 Task: In the  document improvement.docx, change border color to  'Red' and border width to  '1' Select the first Column and fill it with the color  Light Orange
Action: Mouse moved to (242, 301)
Screenshot: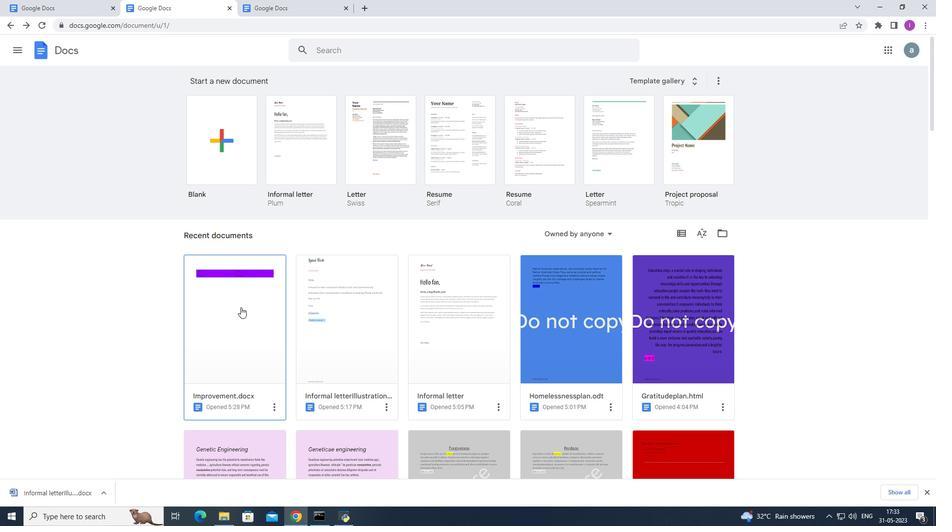 
Action: Mouse pressed left at (242, 301)
Screenshot: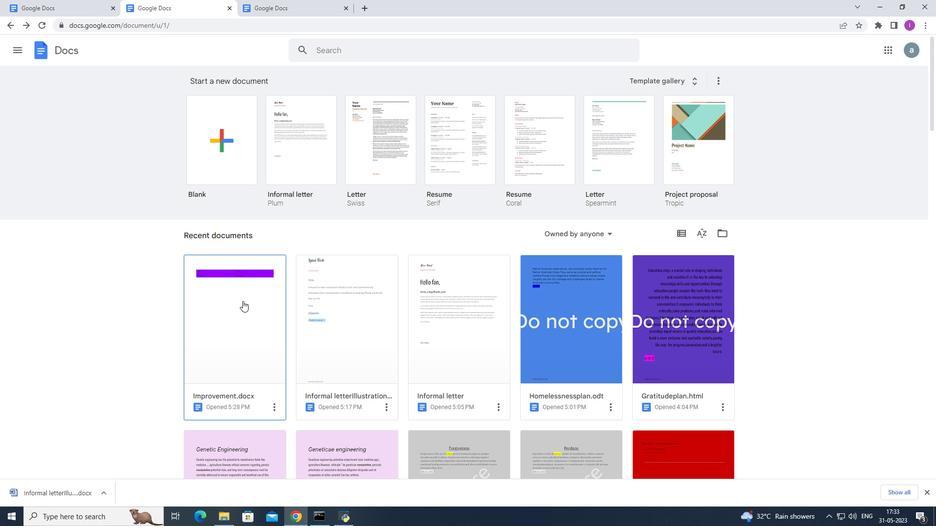 
Action: Mouse moved to (332, 167)
Screenshot: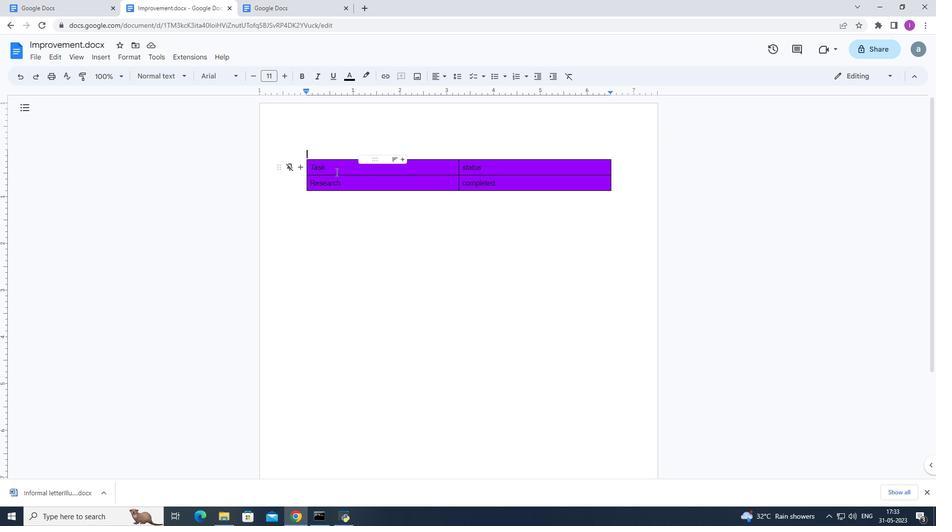 
Action: Mouse pressed left at (332, 167)
Screenshot: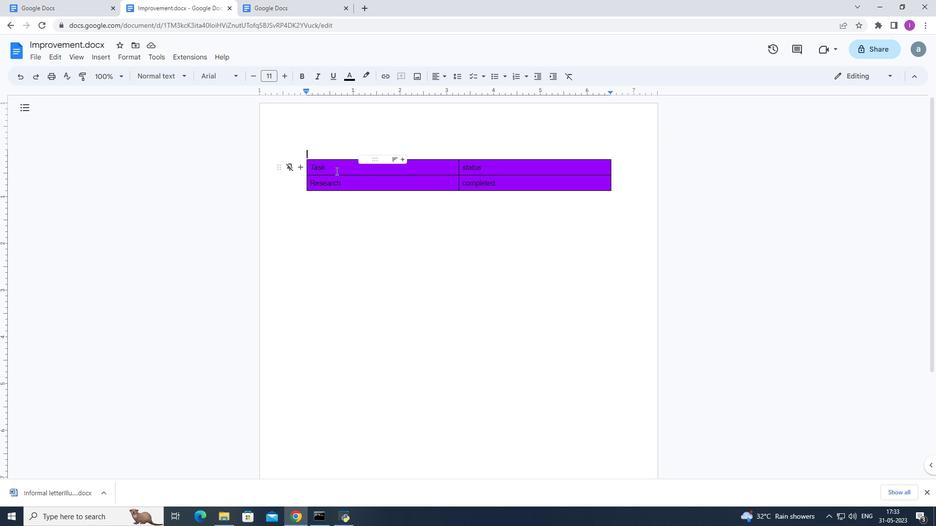 
Action: Mouse moved to (598, 75)
Screenshot: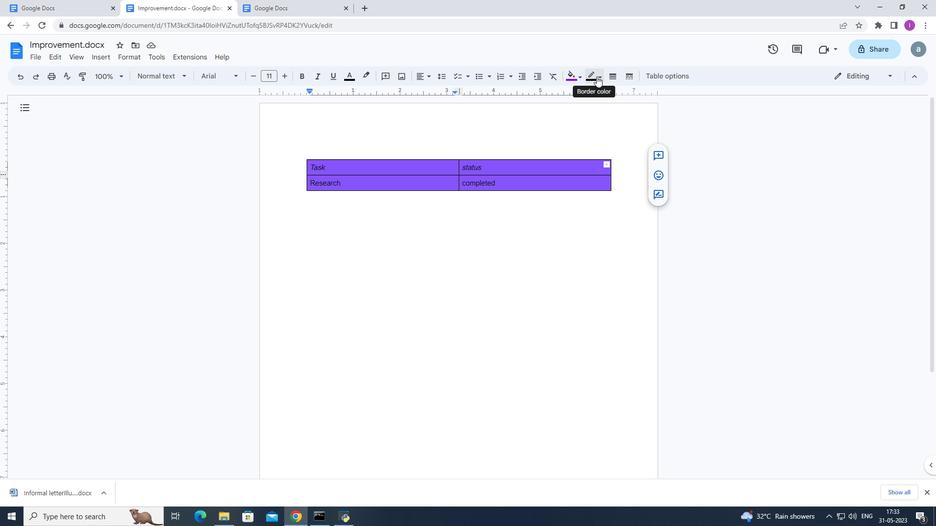 
Action: Mouse pressed left at (598, 75)
Screenshot: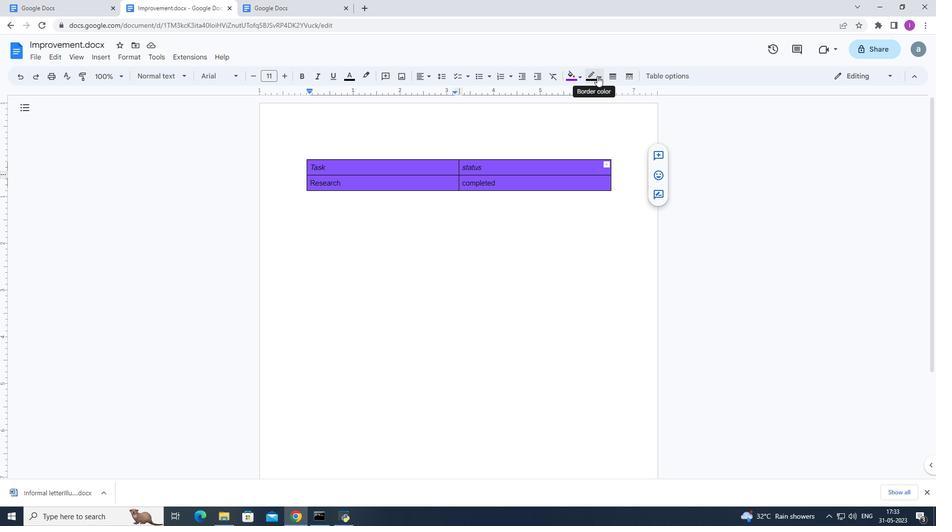 
Action: Mouse moved to (606, 105)
Screenshot: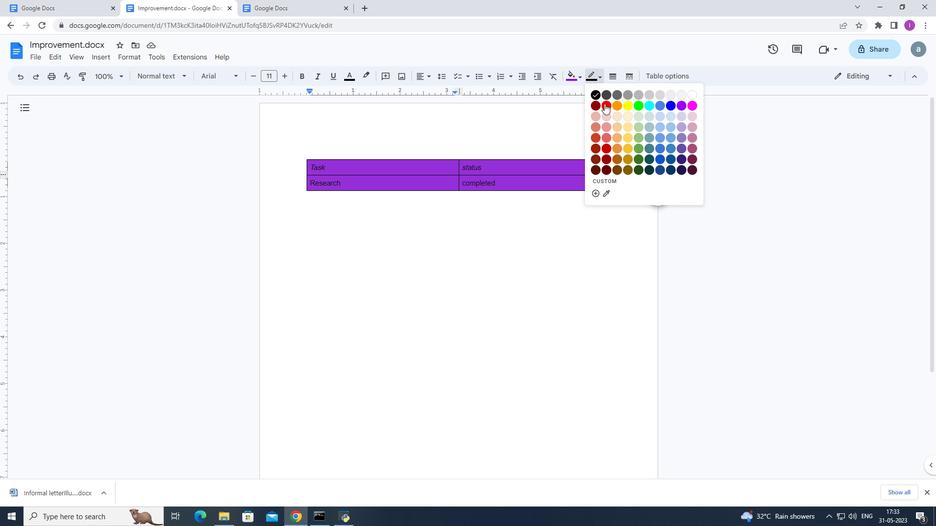 
Action: Mouse pressed left at (606, 105)
Screenshot: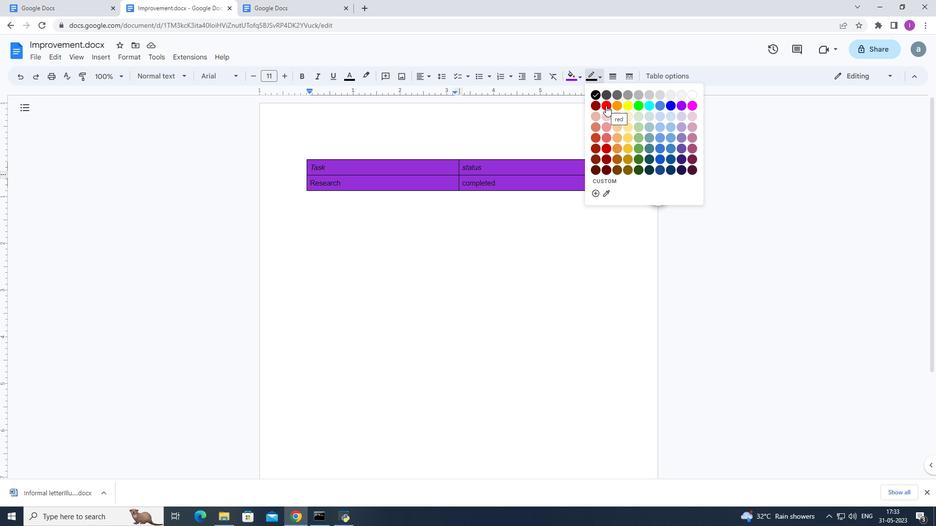 
Action: Mouse moved to (660, 75)
Screenshot: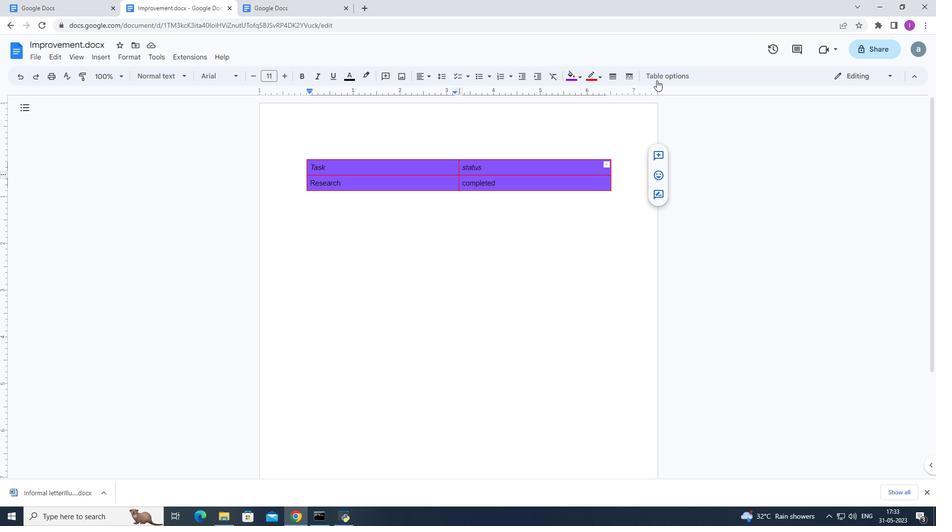 
Action: Mouse pressed left at (660, 75)
Screenshot: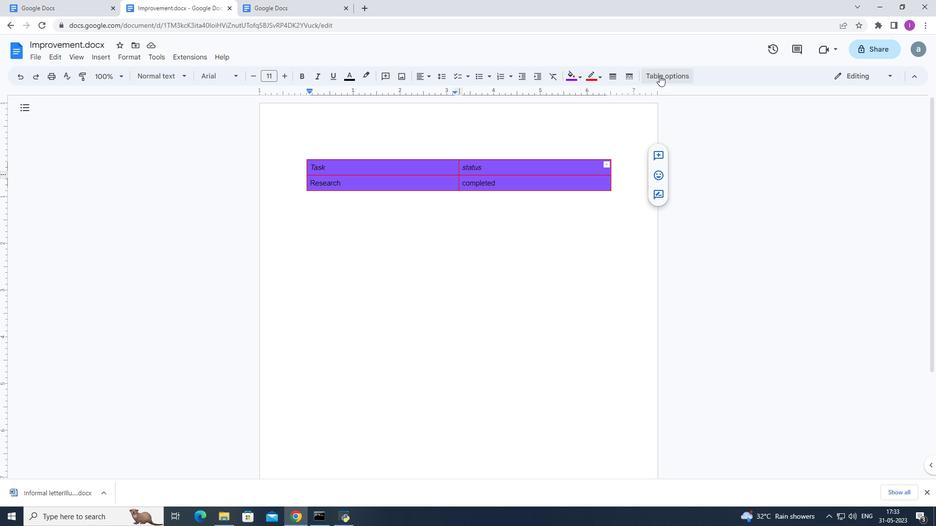 
Action: Mouse moved to (821, 109)
Screenshot: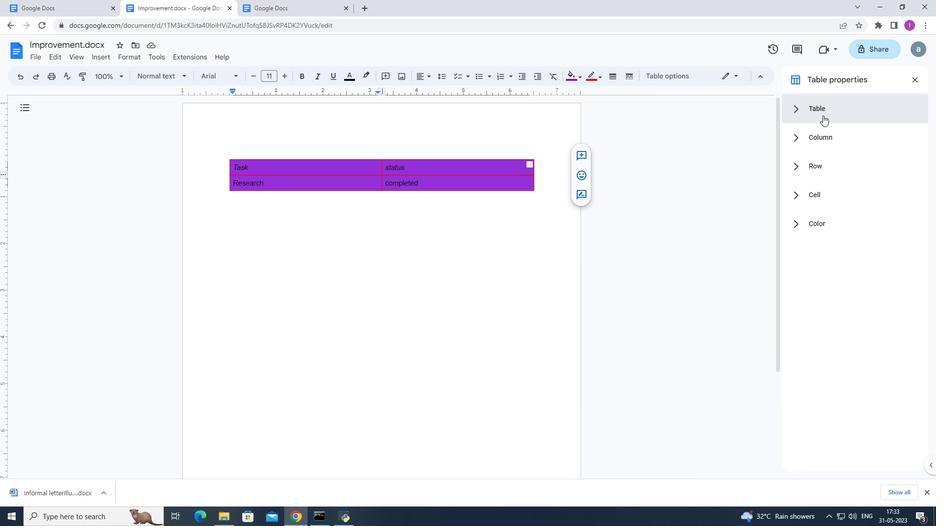 
Action: Mouse pressed left at (821, 109)
Screenshot: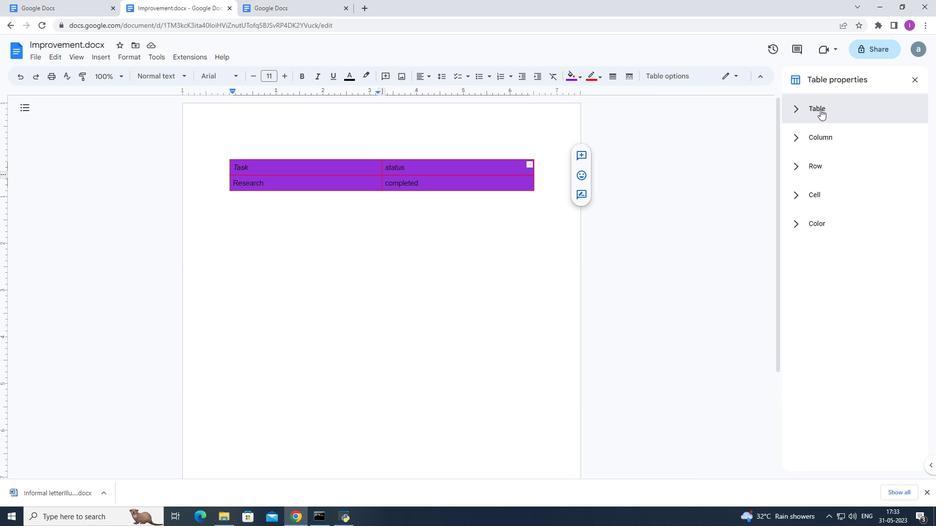 
Action: Mouse moved to (832, 227)
Screenshot: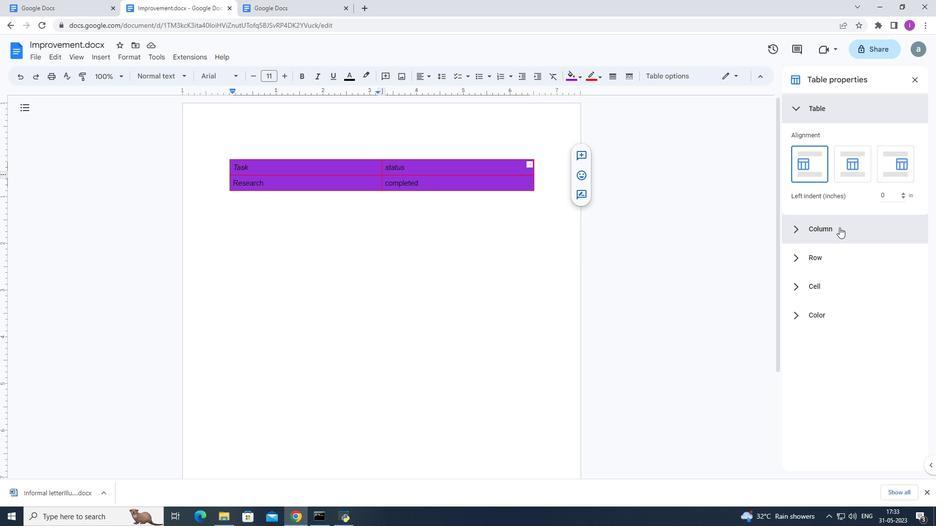 
Action: Mouse pressed left at (832, 227)
Screenshot: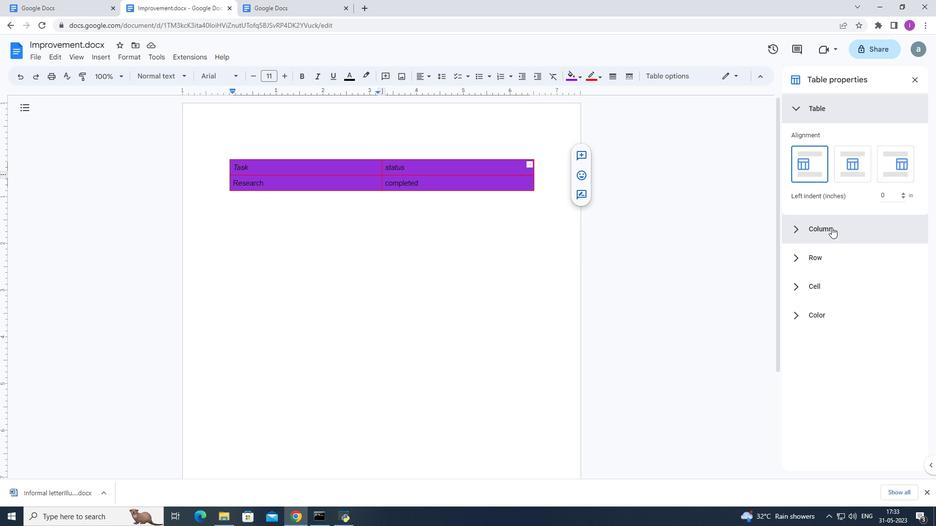 
Action: Mouse moved to (895, 258)
Screenshot: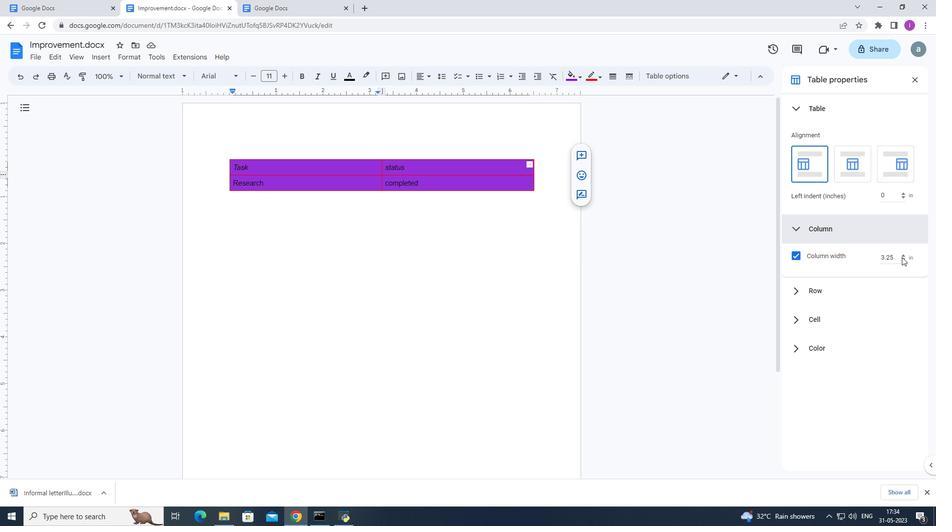 
Action: Mouse pressed left at (895, 258)
Screenshot: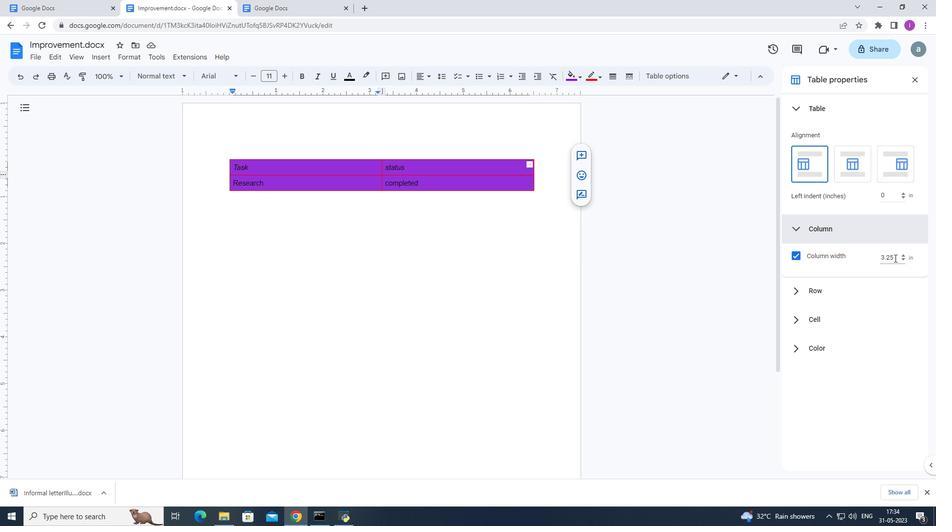
Action: Mouse pressed left at (895, 258)
Screenshot: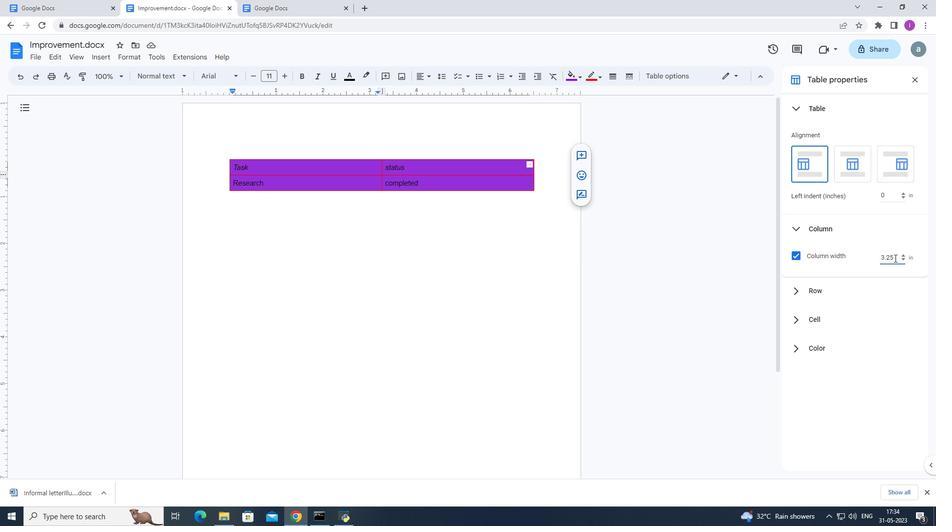 
Action: Mouse moved to (355, 234)
Screenshot: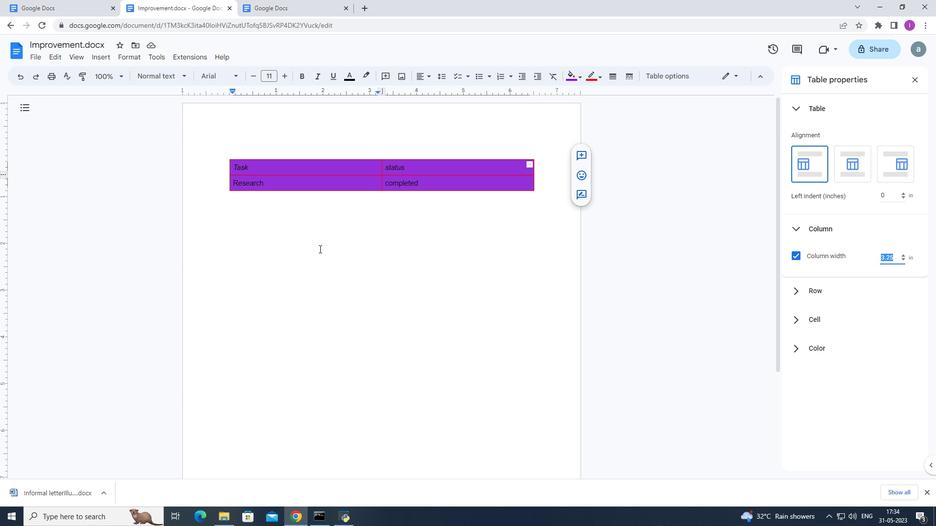 
Action: Mouse pressed left at (355, 234)
Screenshot: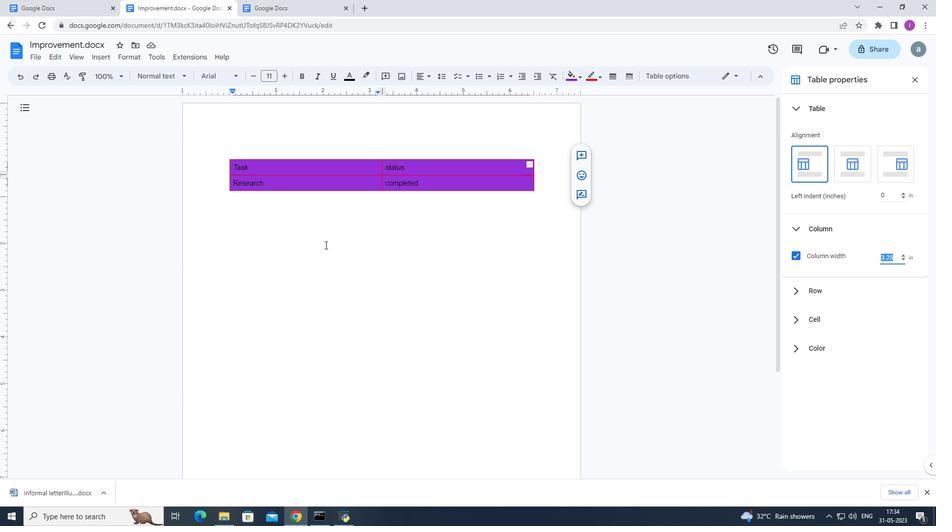 
Action: Mouse moved to (276, 168)
Screenshot: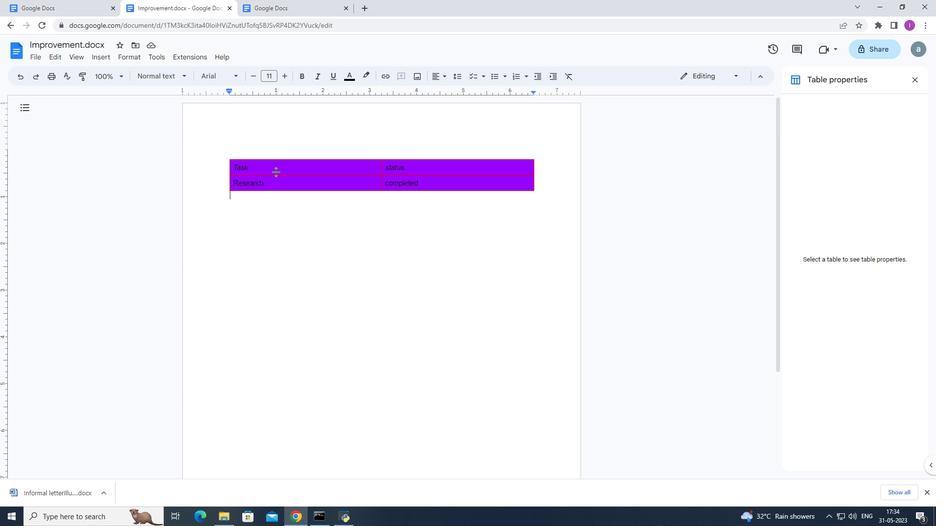 
Action: Mouse pressed left at (276, 168)
Screenshot: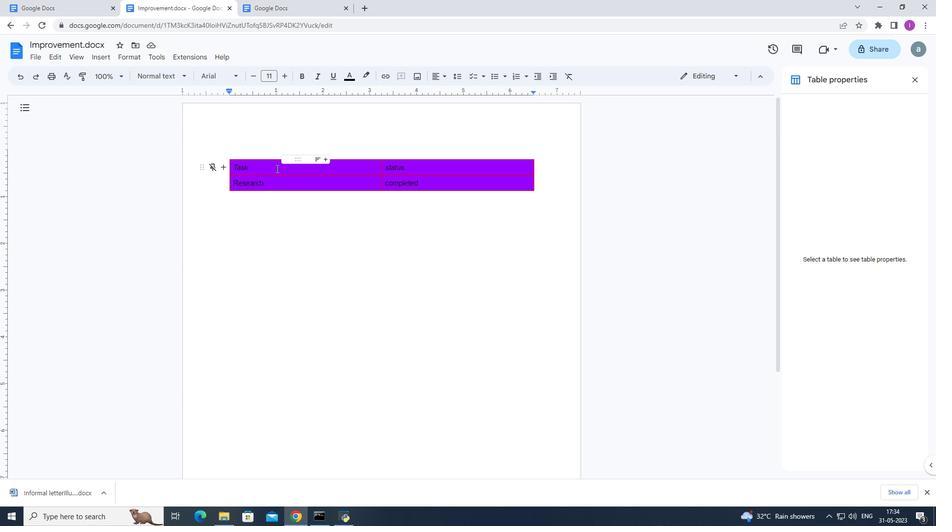 
Action: Mouse moved to (360, 232)
Screenshot: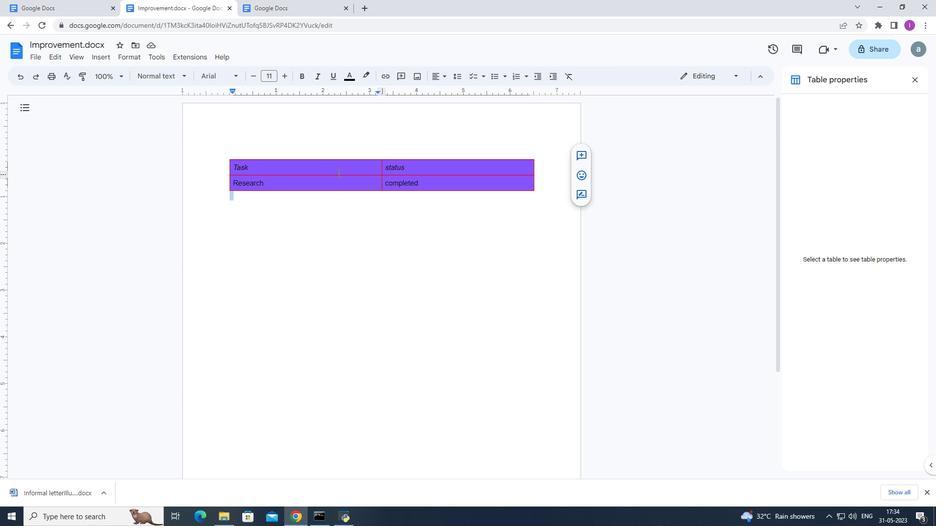 
Action: Mouse pressed left at (360, 232)
Screenshot: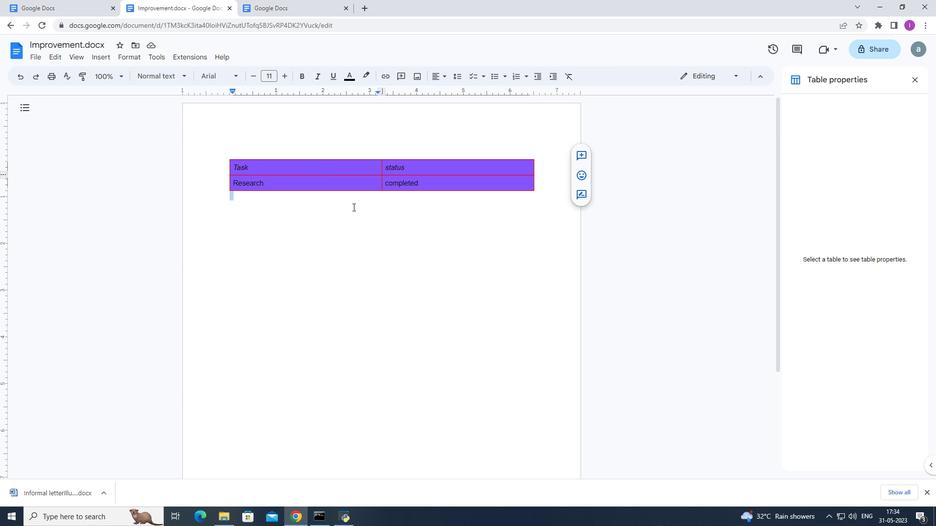 
Action: Mouse moved to (296, 169)
Screenshot: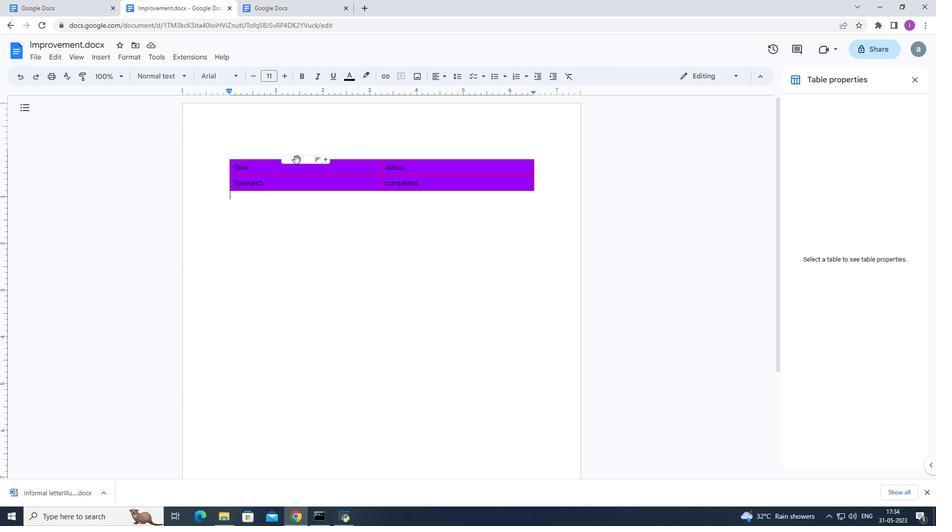 
Action: Mouse pressed left at (296, 169)
Screenshot: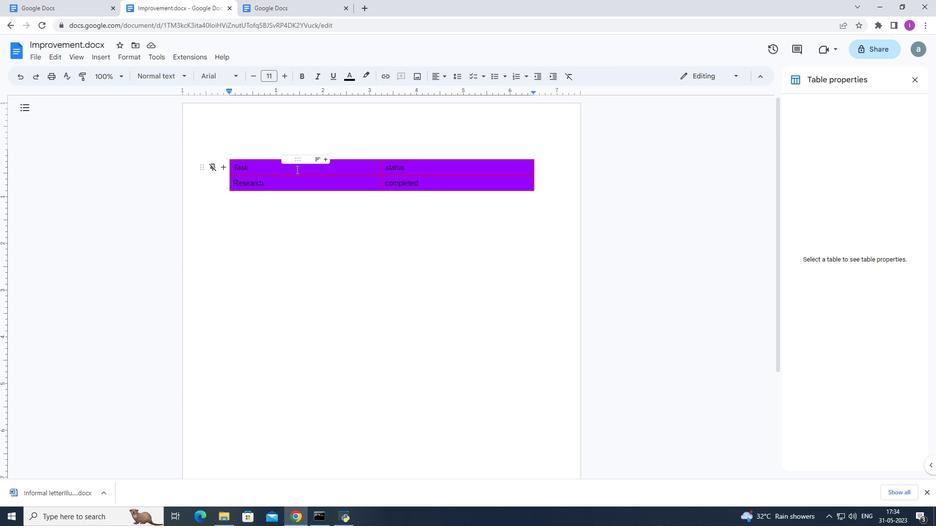 
Action: Mouse moved to (898, 257)
Screenshot: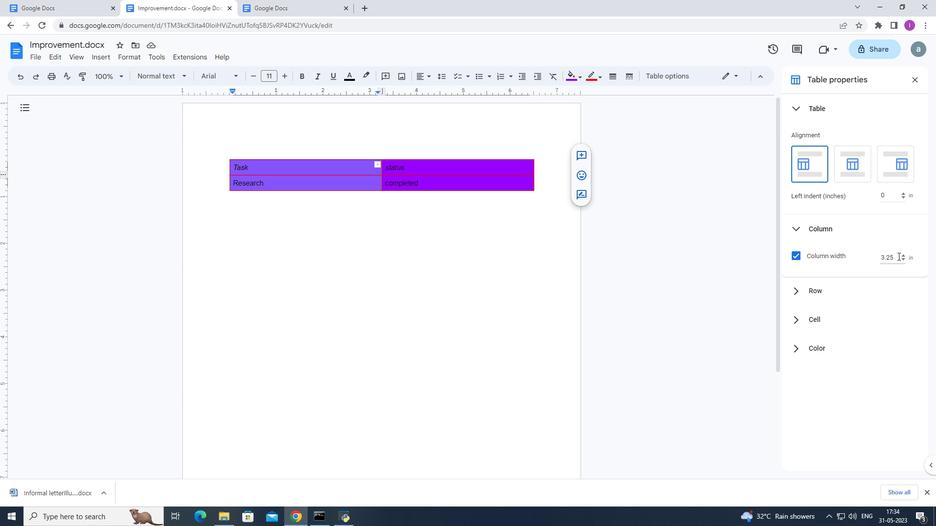 
Action: Mouse pressed left at (898, 257)
Screenshot: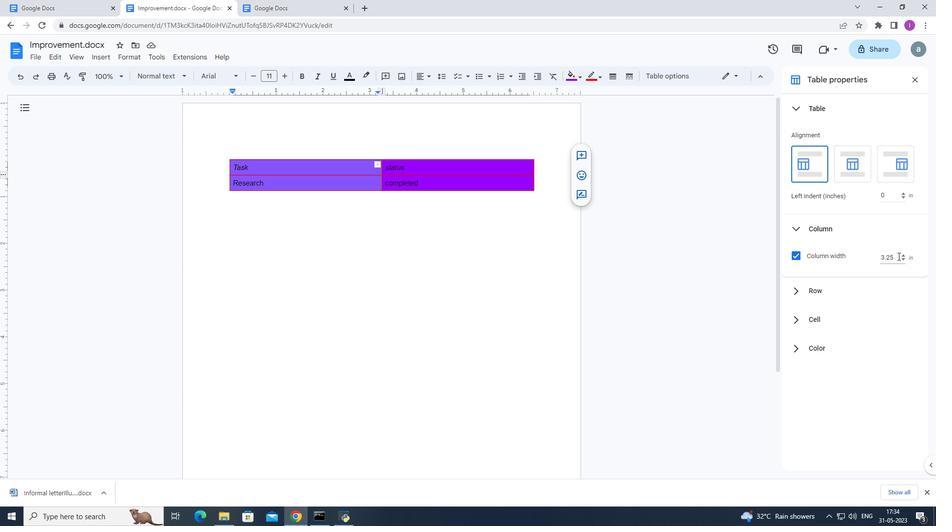 
Action: Mouse moved to (868, 261)
Screenshot: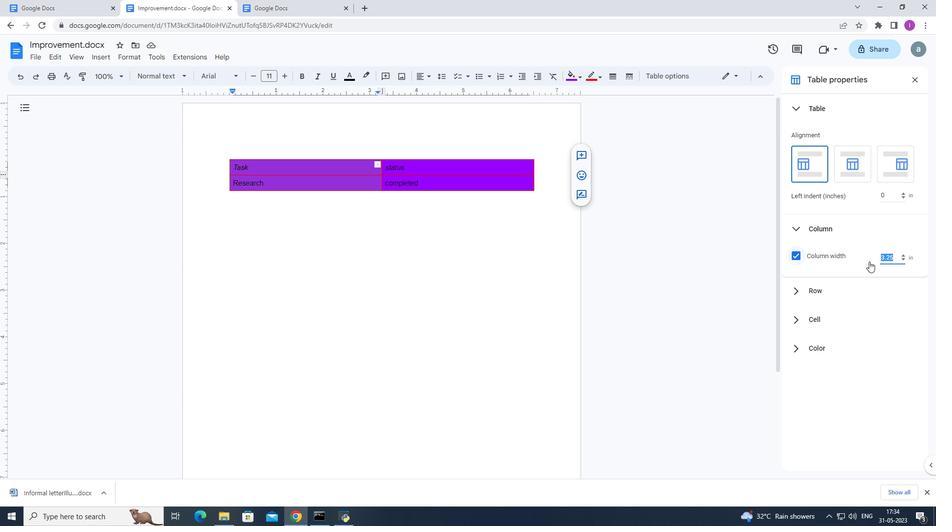 
Action: Key pressed 1<Key.enter>
Screenshot: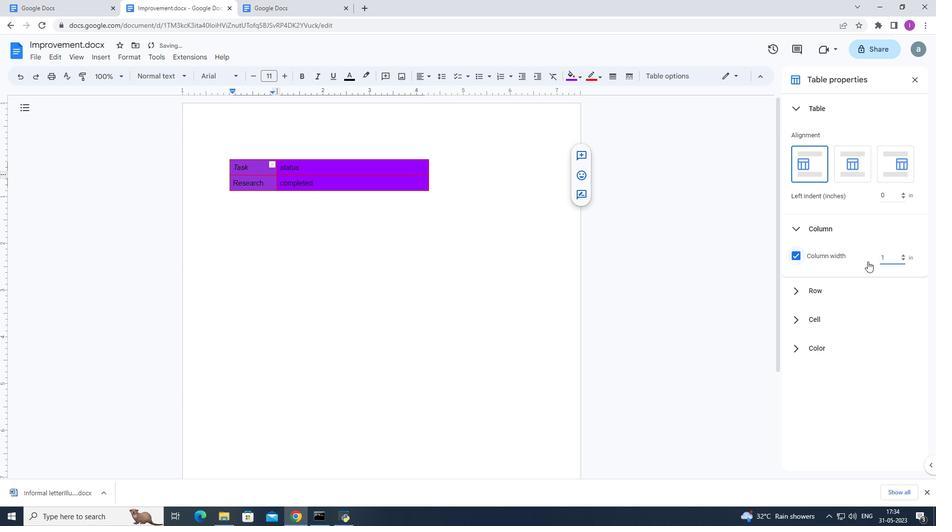 
Action: Mouse moved to (916, 78)
Screenshot: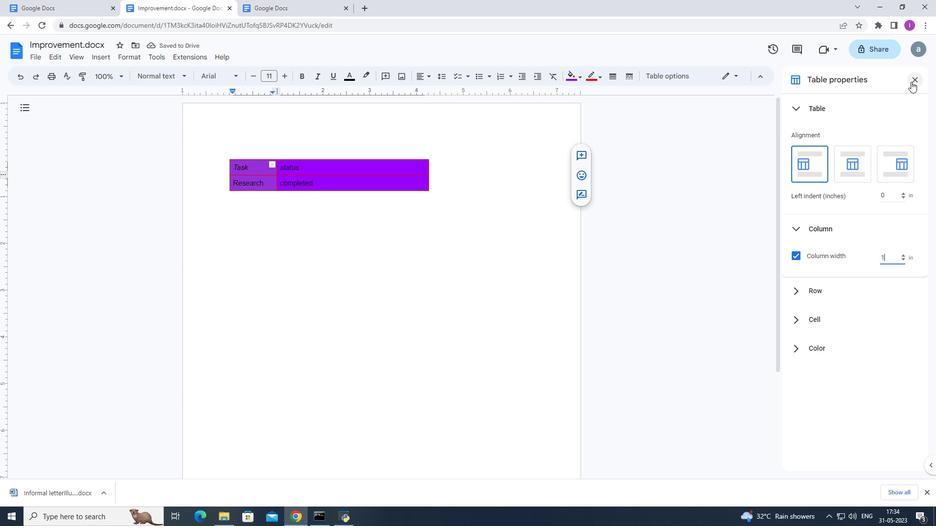 
Action: Mouse pressed left at (916, 78)
Screenshot: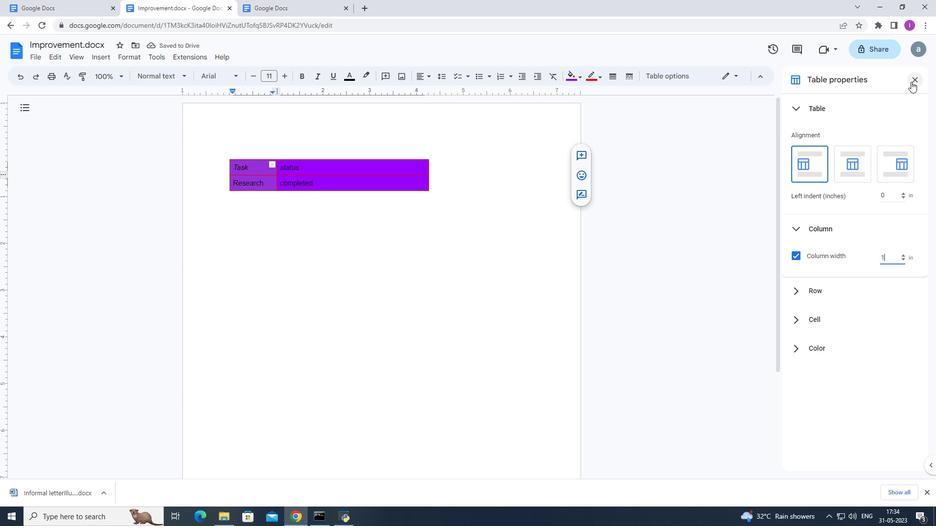 
Action: Mouse moved to (573, 78)
Screenshot: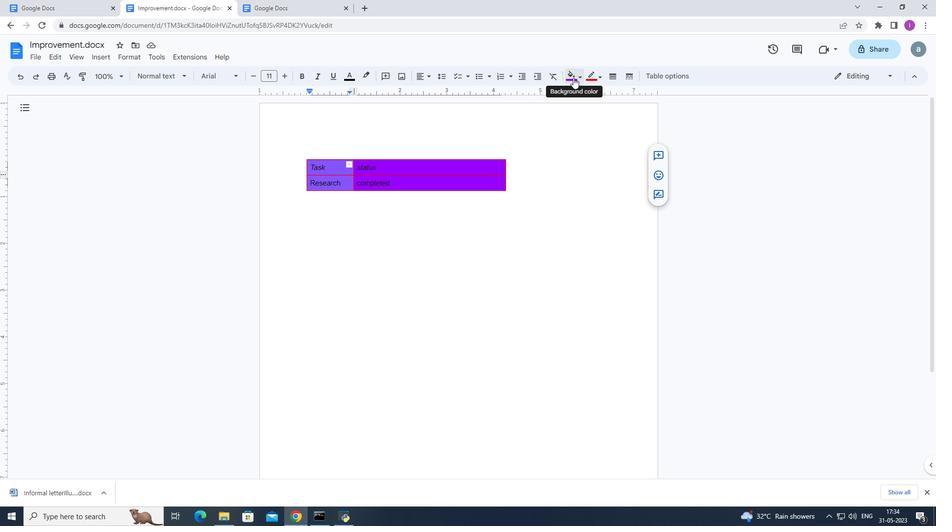 
Action: Mouse pressed left at (573, 78)
Screenshot: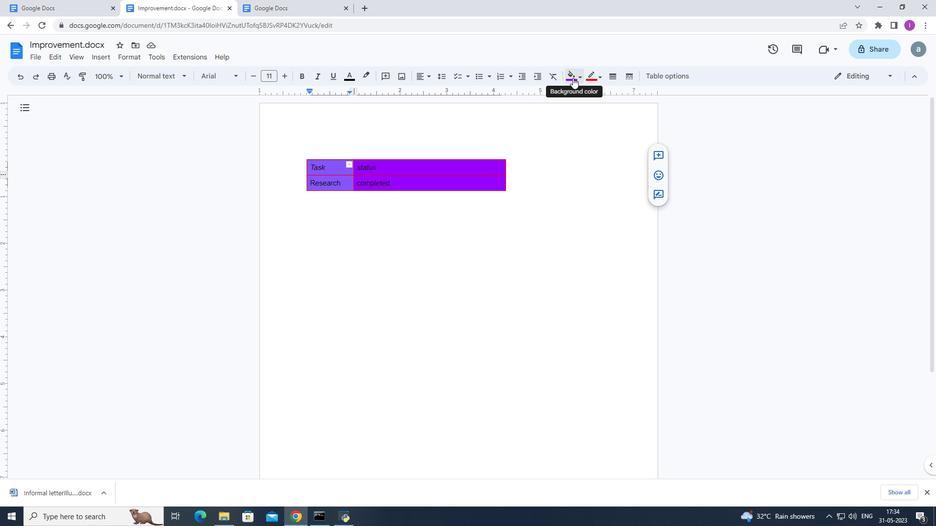 
Action: Mouse moved to (598, 152)
Screenshot: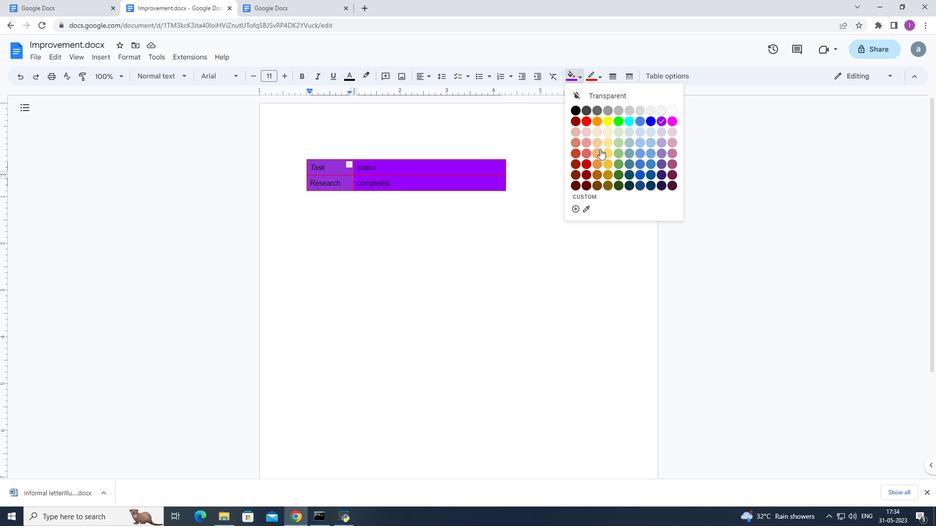 
Action: Mouse pressed left at (598, 152)
Screenshot: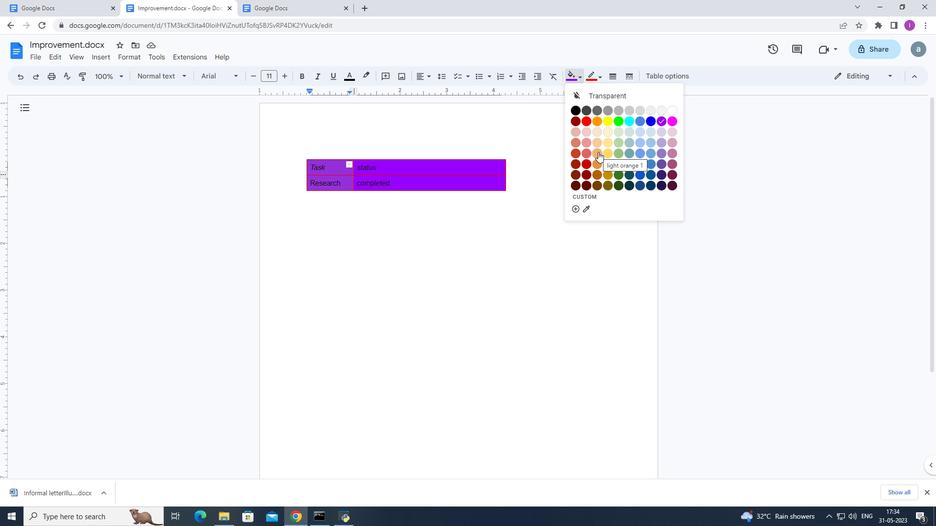 
Action: Mouse moved to (426, 282)
Screenshot: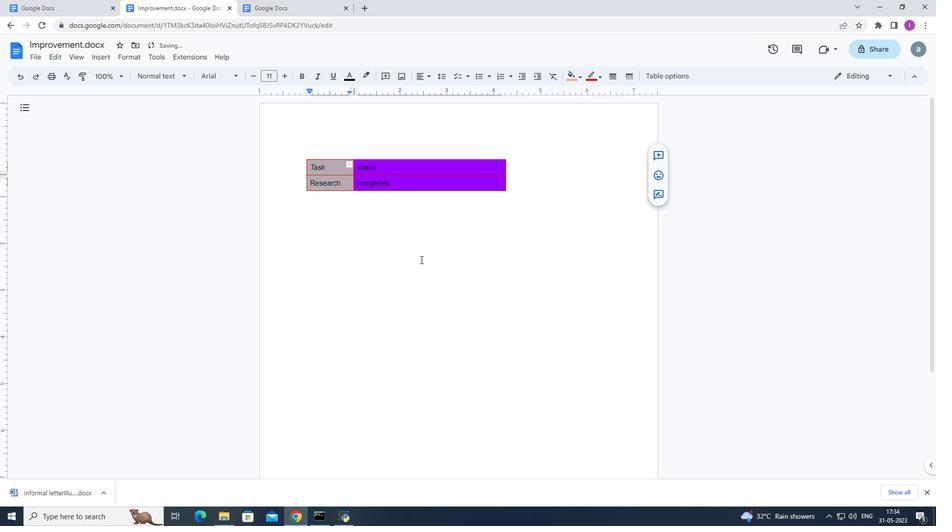 
Action: Mouse pressed left at (426, 282)
Screenshot: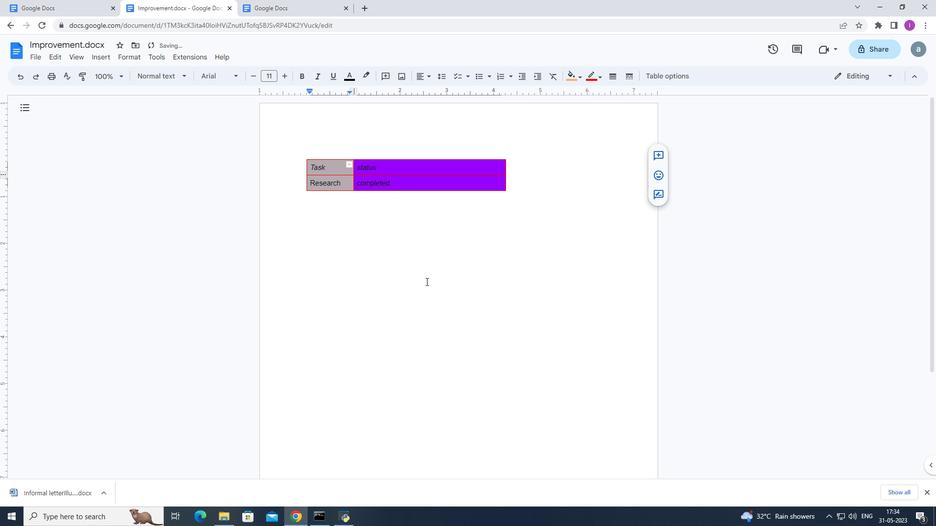
Action: Mouse moved to (113, 197)
Screenshot: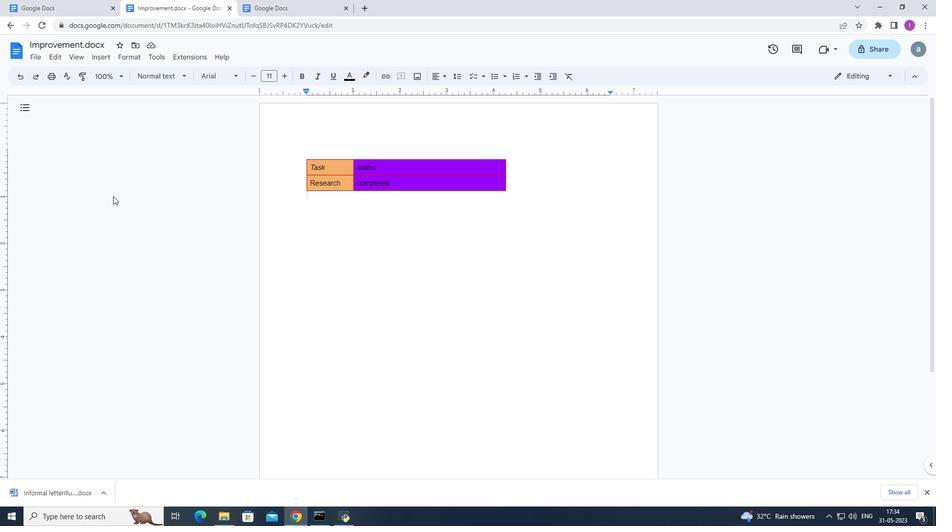 
